 Task: Select the alphabetical option in the sort order.
Action: Mouse moved to (532, 157)
Screenshot: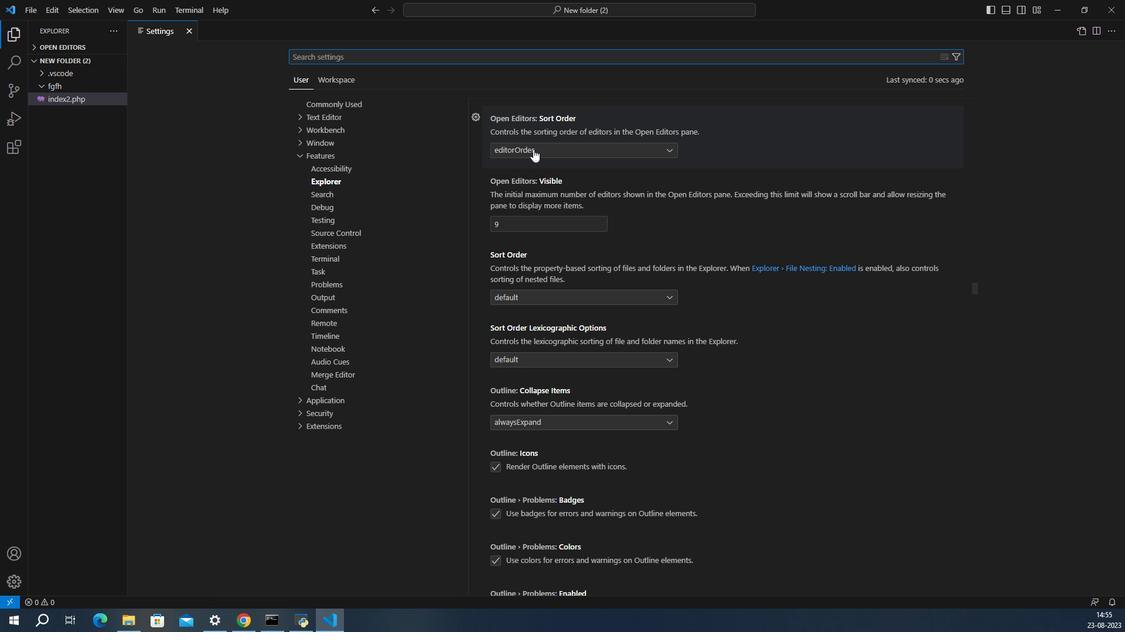 
Action: Mouse pressed left at (532, 157)
Screenshot: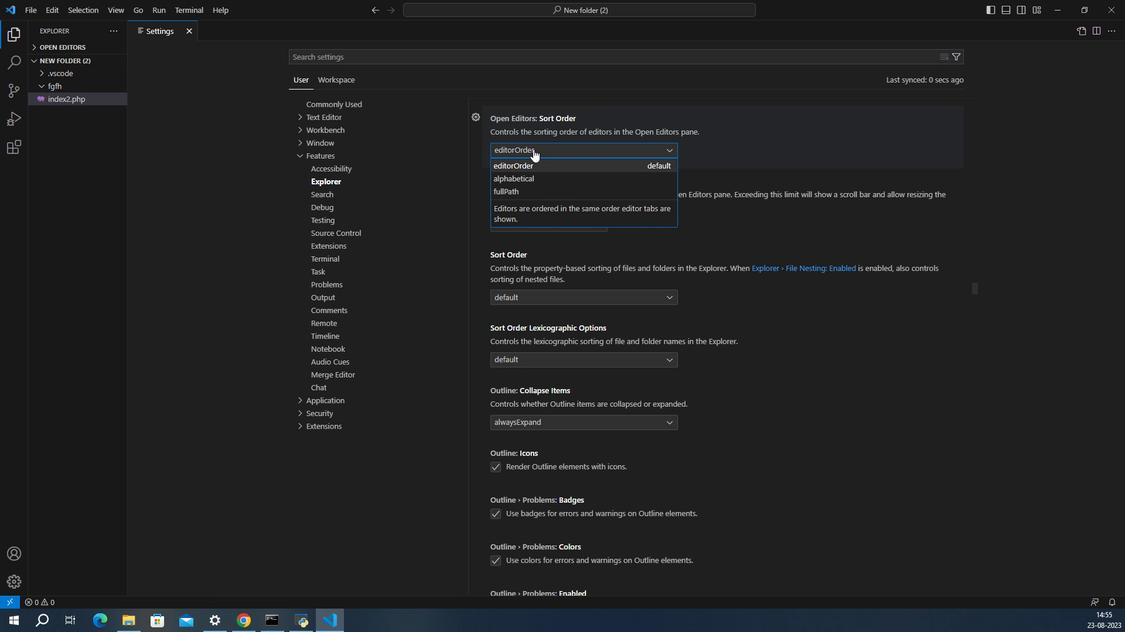 
Action: Mouse moved to (535, 171)
Screenshot: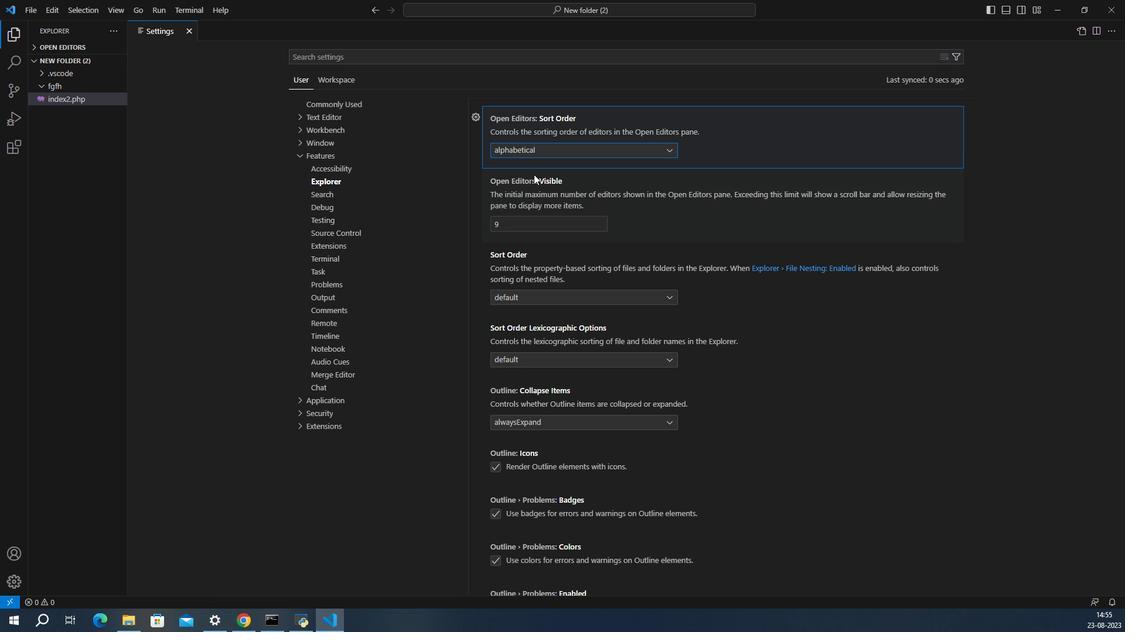 
Action: Mouse pressed left at (535, 171)
Screenshot: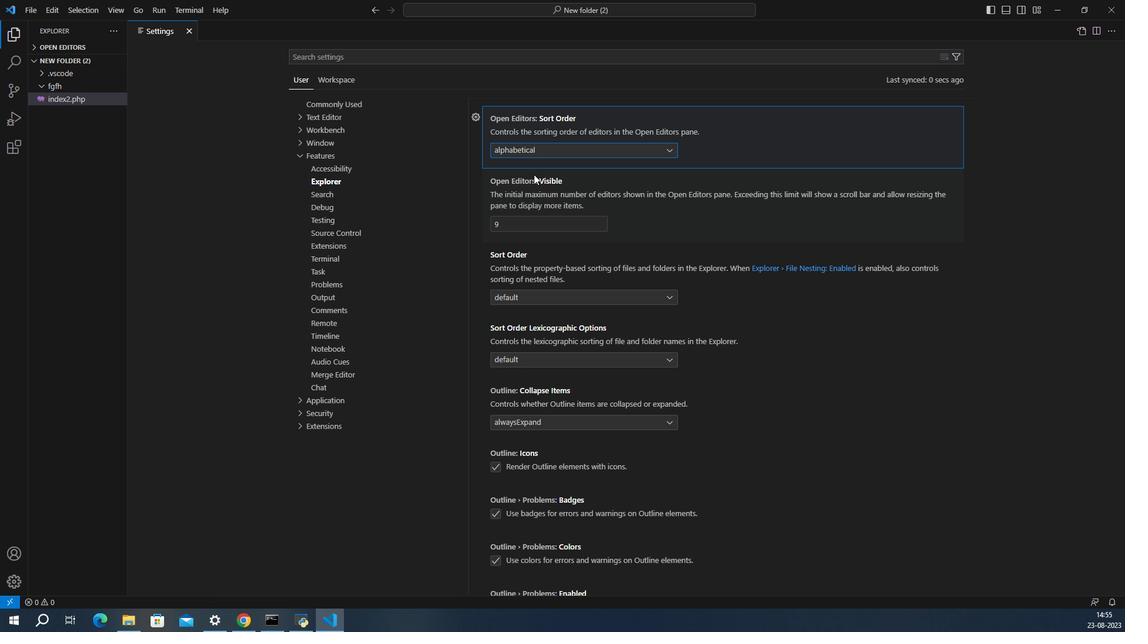 
Action: Mouse moved to (530, 165)
Screenshot: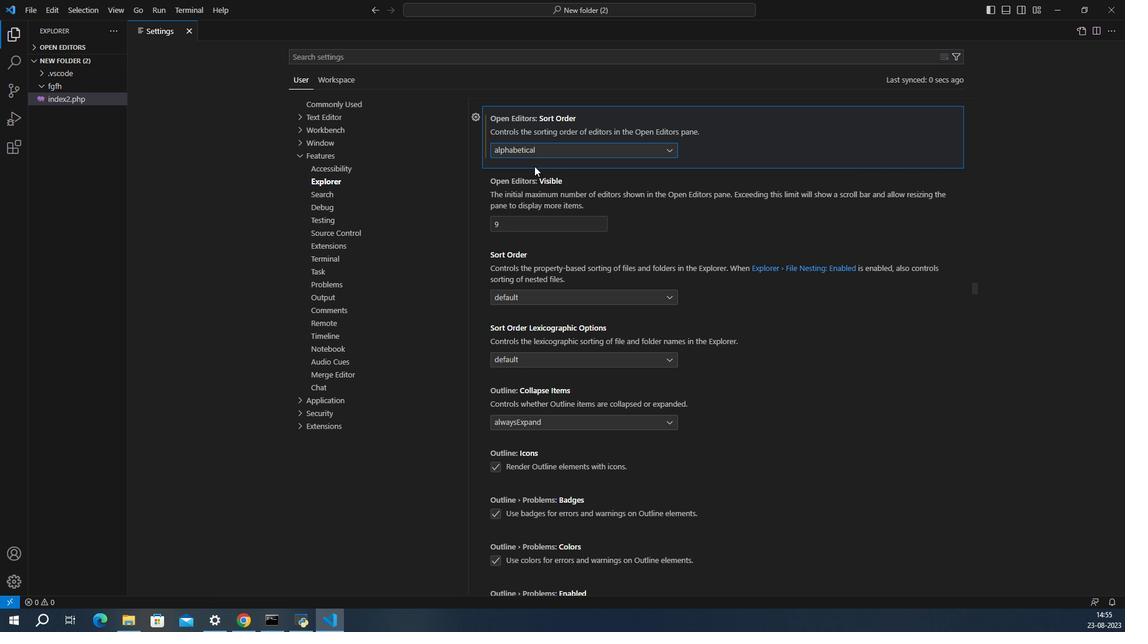 
